 Task: Add Solar Roast Coffee Mountain Water Processed, Decaf, Dark Roast Coffee to the cart.
Action: Mouse moved to (12, 79)
Screenshot: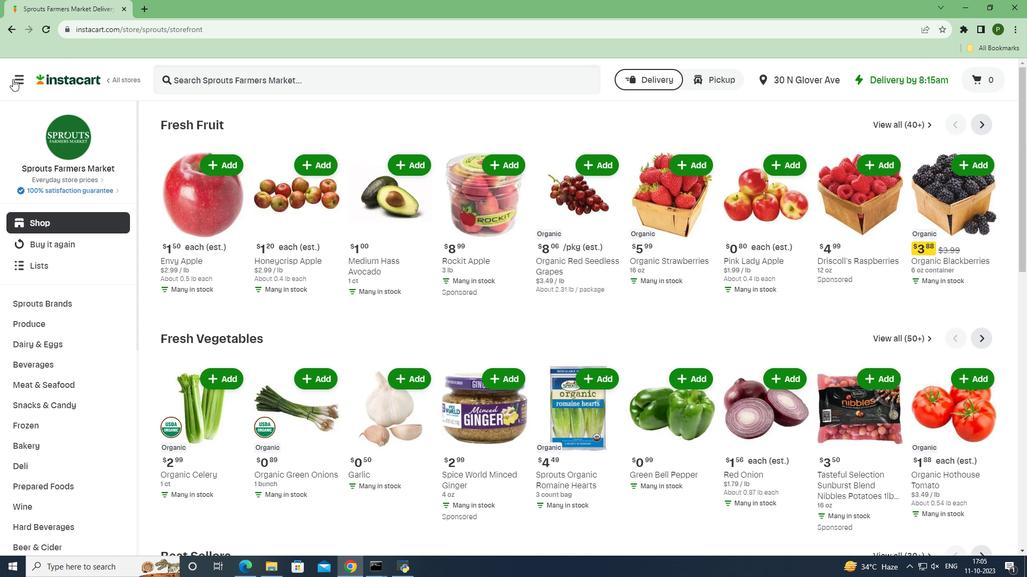 
Action: Mouse pressed left at (12, 79)
Screenshot: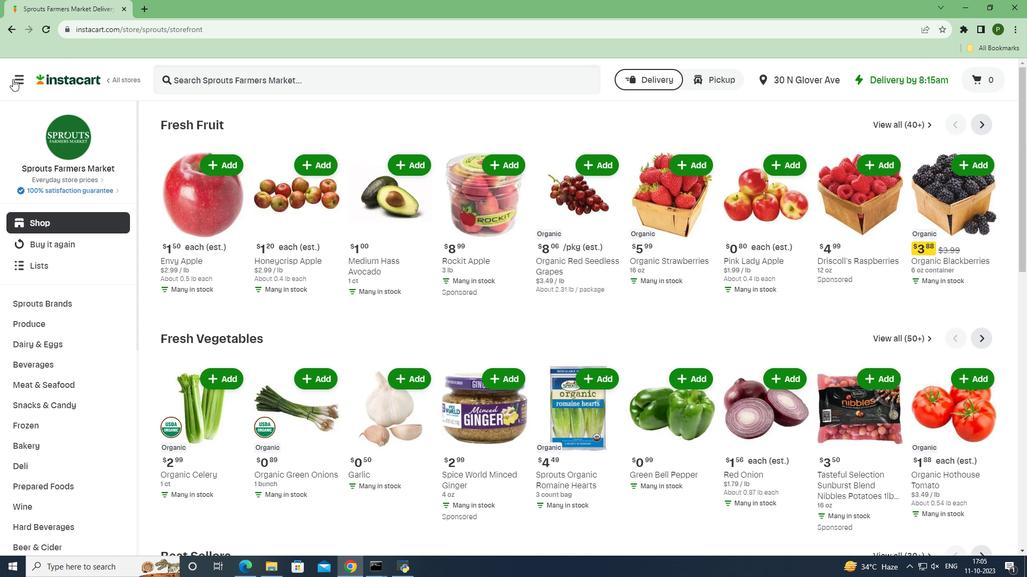 
Action: Mouse moved to (20, 290)
Screenshot: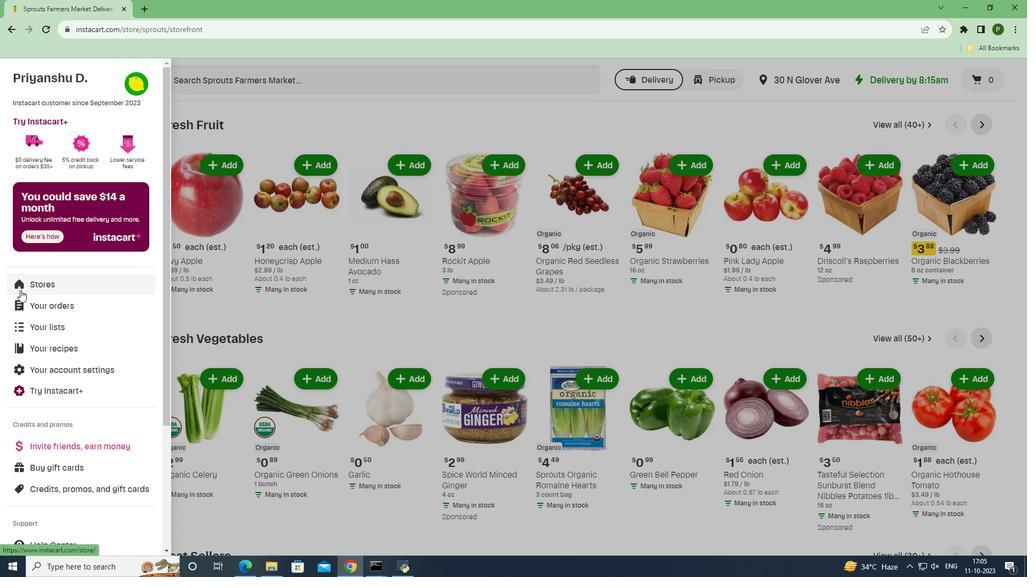 
Action: Mouse pressed left at (20, 290)
Screenshot: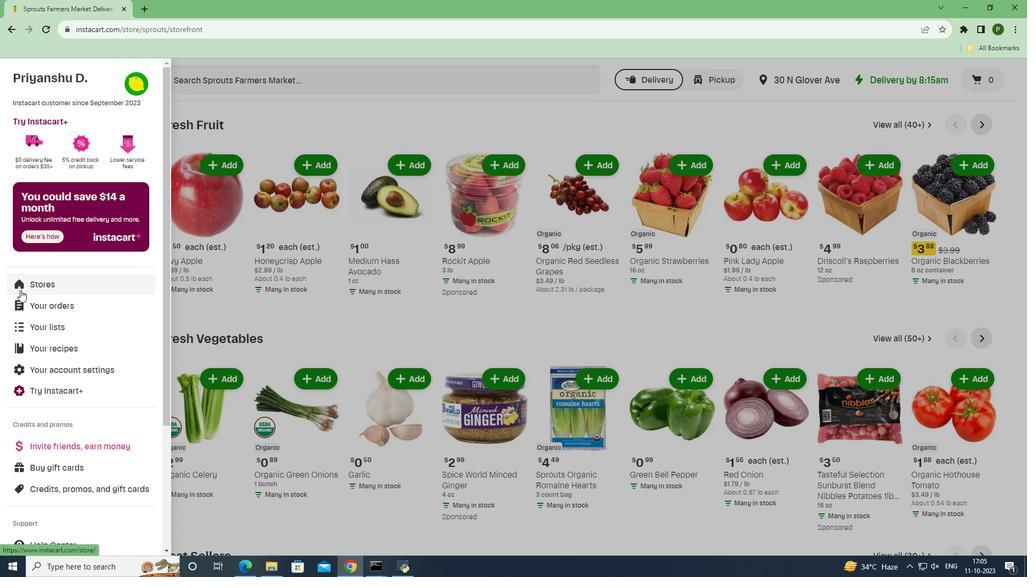 
Action: Mouse moved to (248, 126)
Screenshot: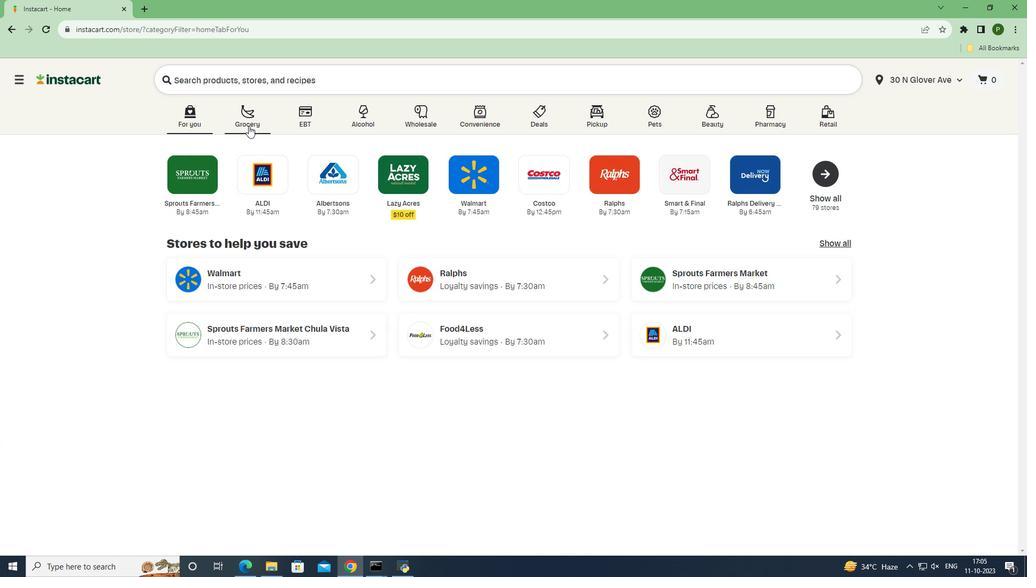 
Action: Mouse pressed left at (248, 126)
Screenshot: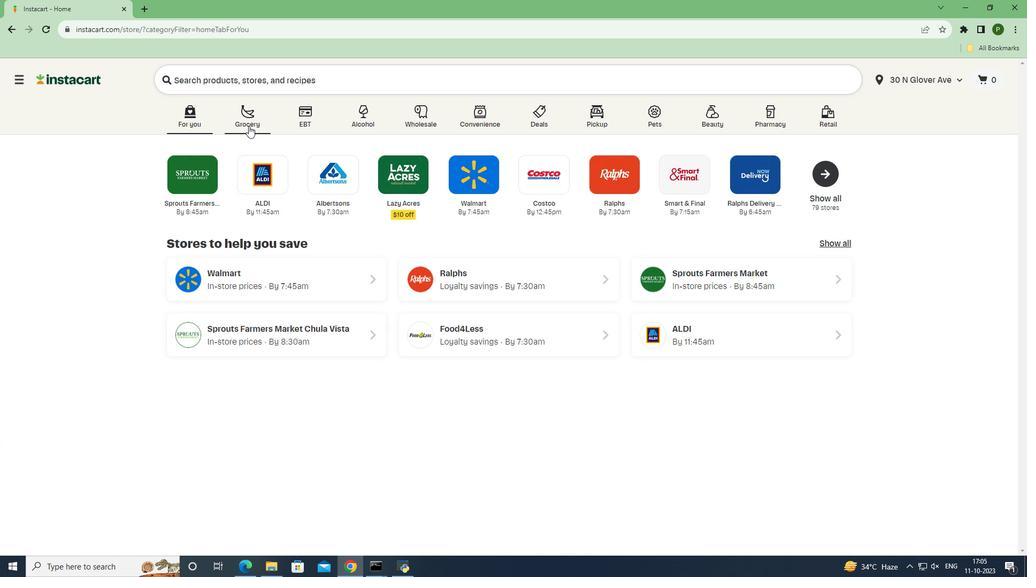 
Action: Mouse moved to (438, 247)
Screenshot: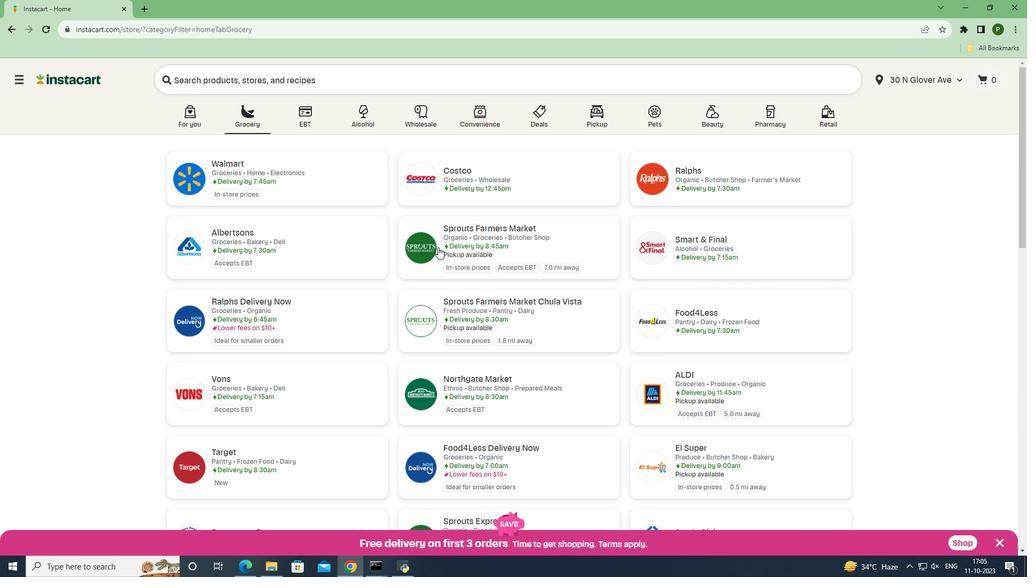 
Action: Mouse pressed left at (438, 247)
Screenshot: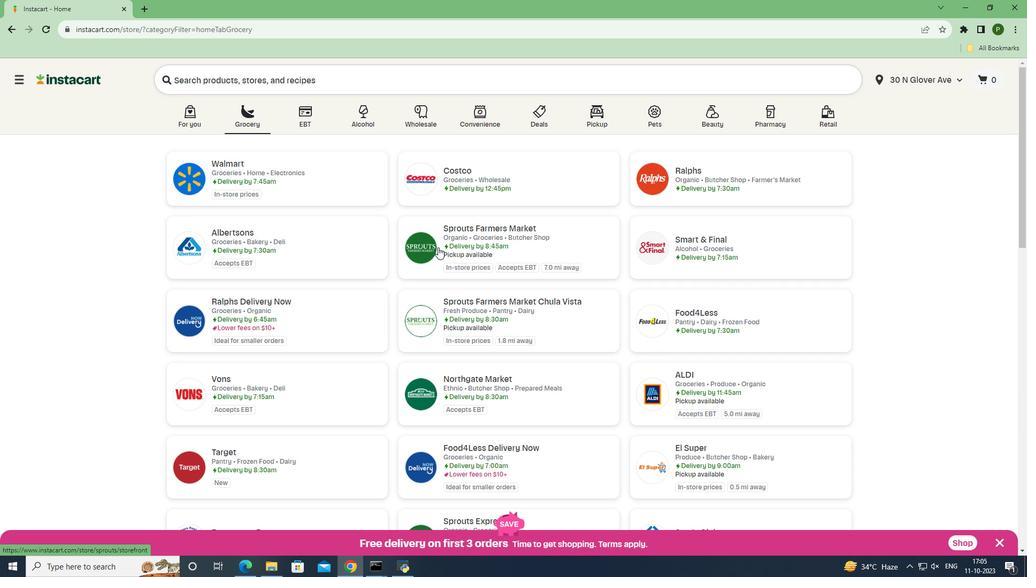 
Action: Mouse moved to (65, 367)
Screenshot: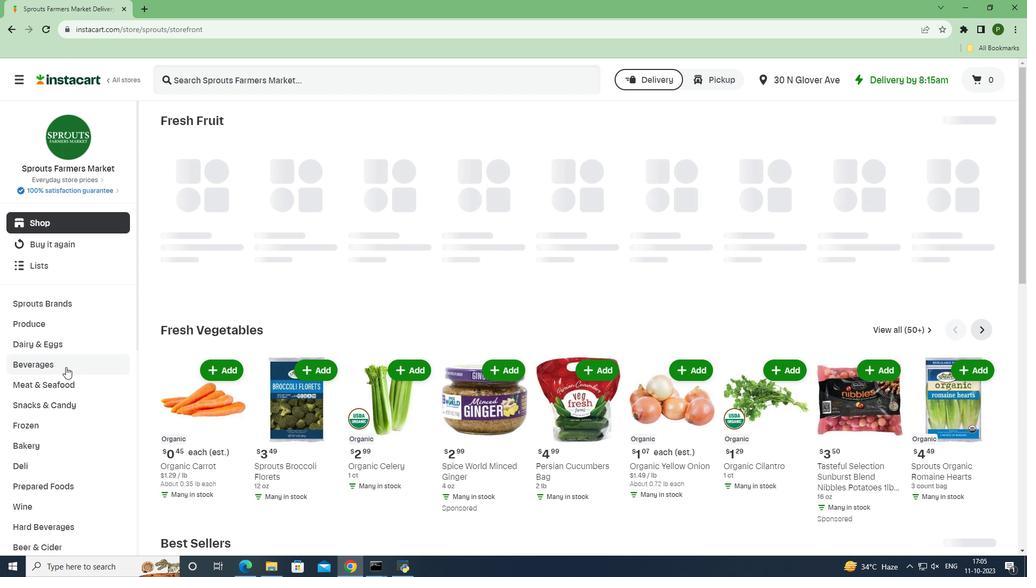 
Action: Mouse pressed left at (65, 367)
Screenshot: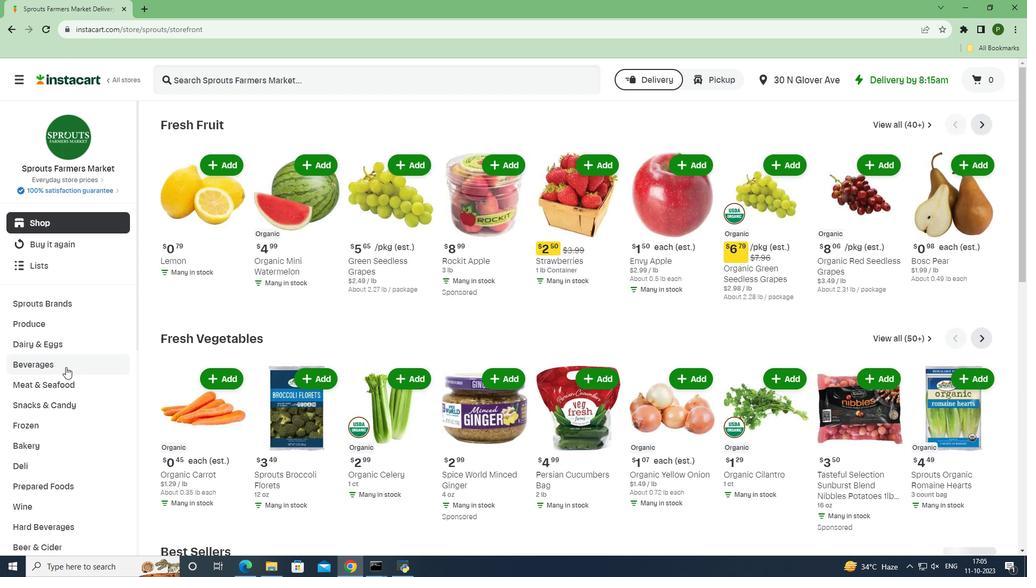 
Action: Mouse moved to (61, 431)
Screenshot: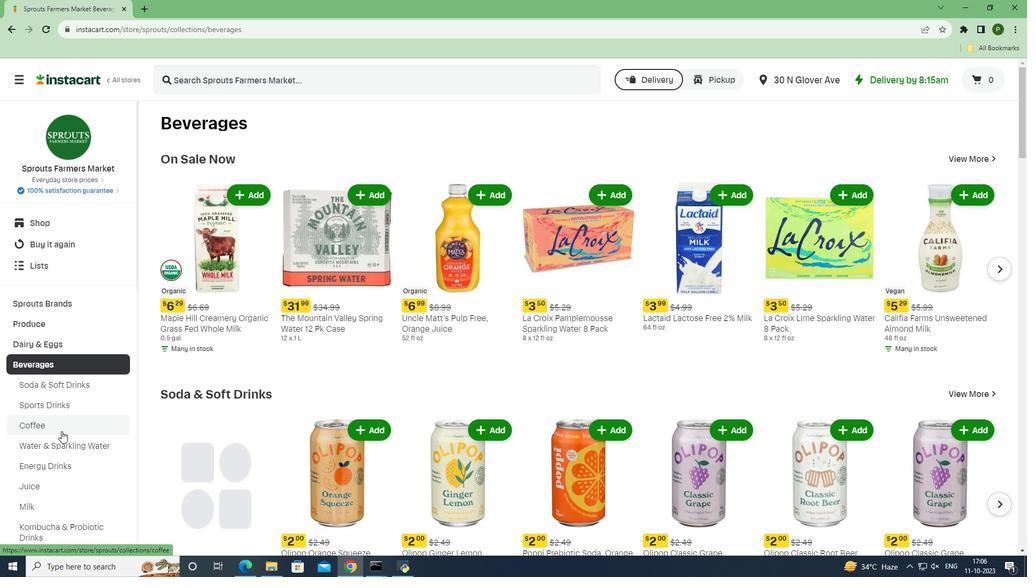 
Action: Mouse pressed left at (61, 431)
Screenshot: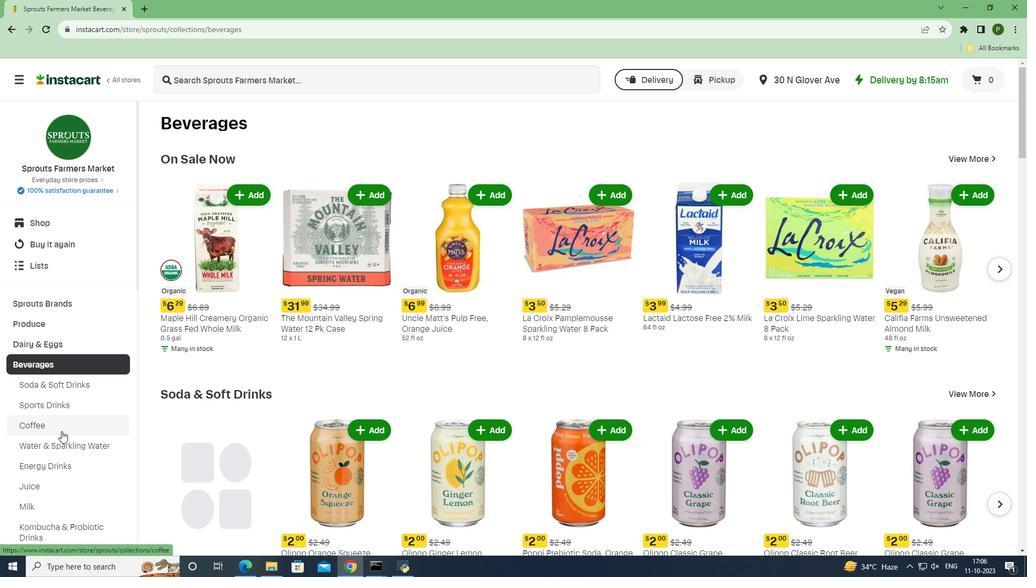 
Action: Mouse moved to (222, 84)
Screenshot: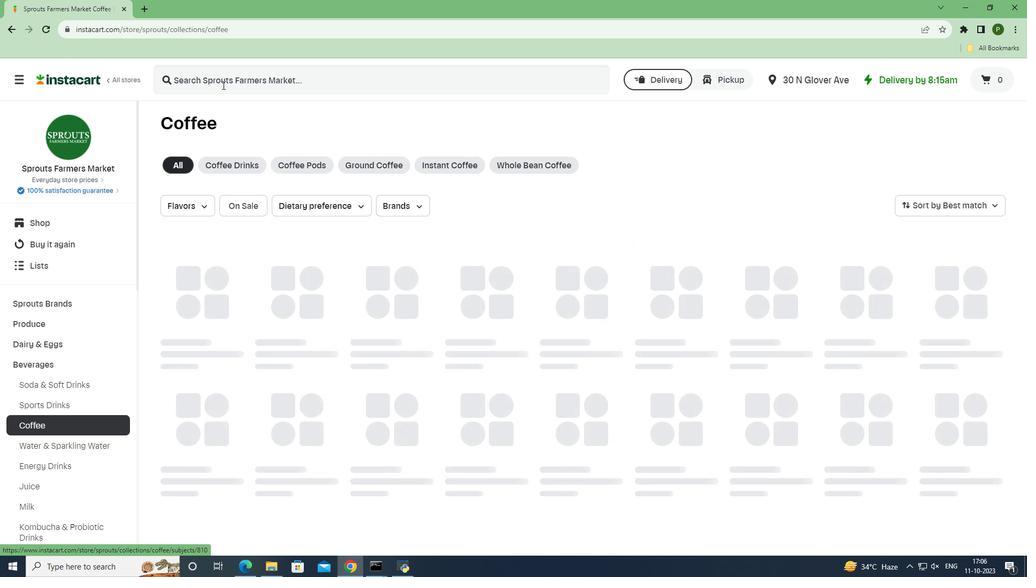
Action: Mouse pressed left at (222, 84)
Screenshot: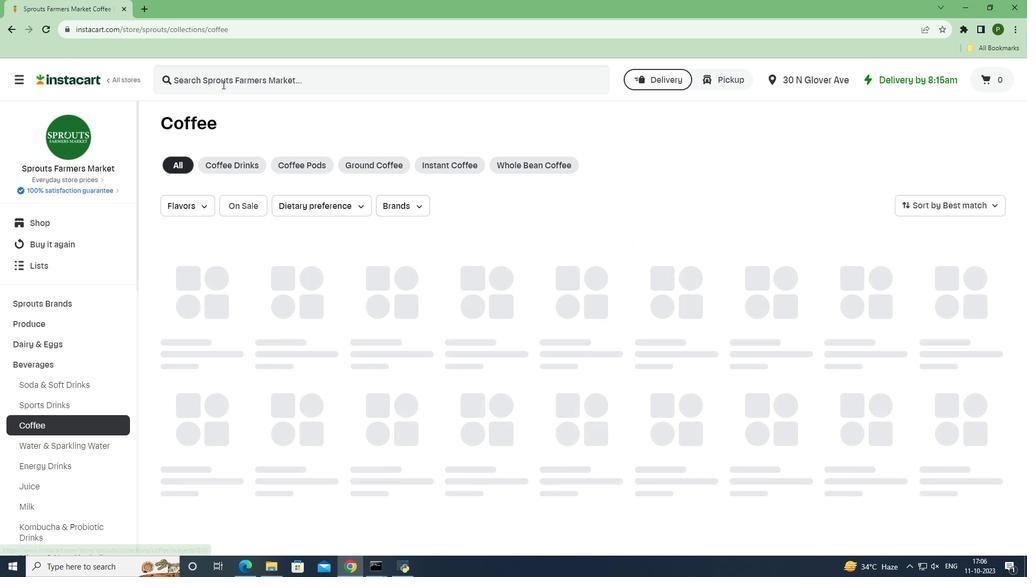 
Action: Key pressed <Key.caps_lock>S<Key.caps_lock>olar<Key.space><Key.caps_lock>R<Key.caps_lock>oast<Key.space><Key.caps_lock>C<Key.caps_lock>offee<Key.space><Key.caps_lock>M<Key.caps_lock>ountain<Key.space><Key.caps_lock>W<Key.caps_lock>ater<Key.space><Key.caps_lock>P<Key.caps_lock>rocessed<Key.space>,<Key.space><Key.caps_lock>D<Key.caps_lock>ecaf,<Key.space><Key.caps_lock>D<Key.caps_lock>ark<Key.space><Key.caps_lock>R<Key.caps_lock>oast<Key.space><Key.caps_lock>C<Key.caps_lock>offee<Key.enter>
Screenshot: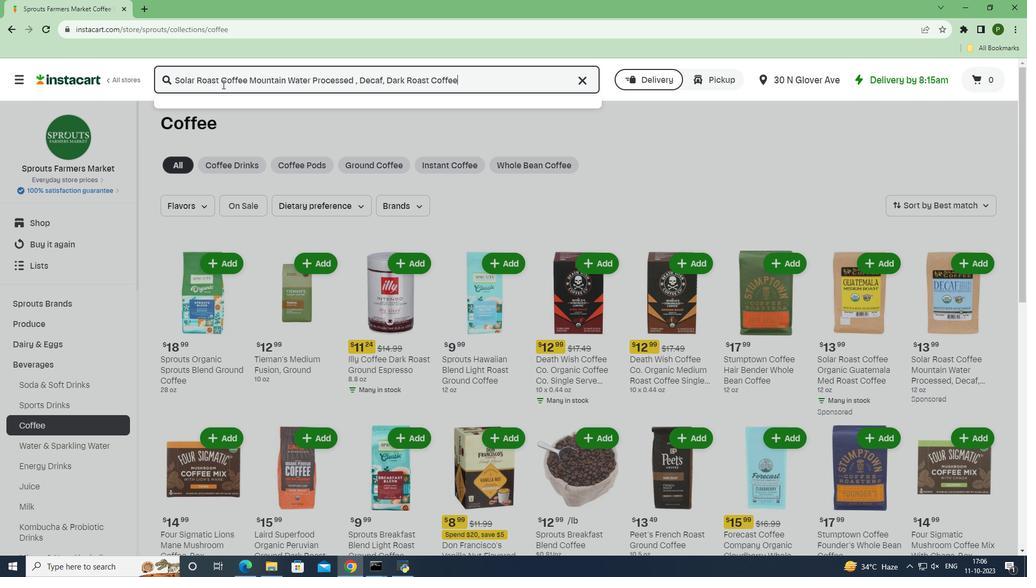 
Action: Mouse moved to (294, 197)
Screenshot: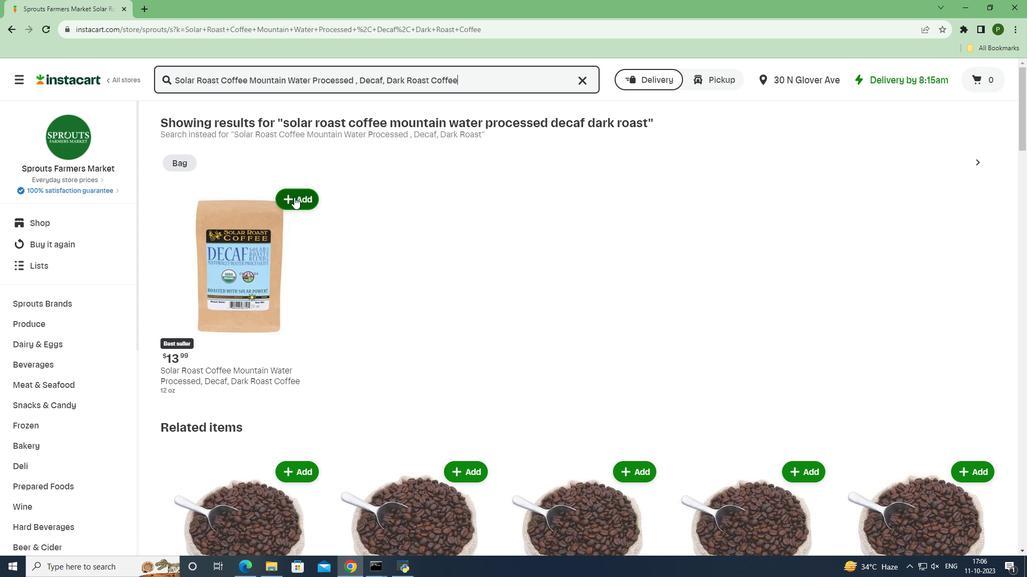 
Action: Mouse pressed left at (294, 197)
Screenshot: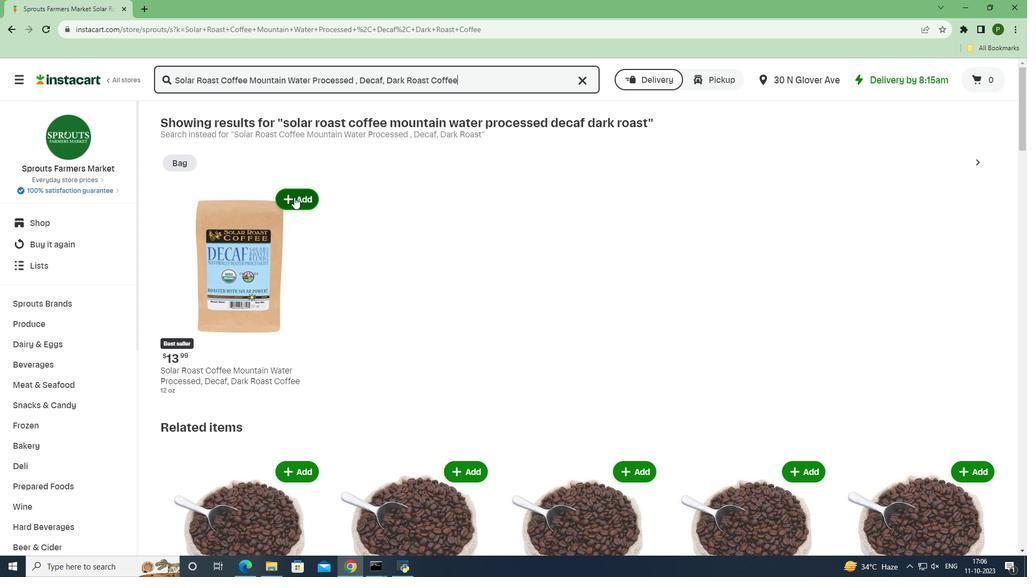 
Action: Mouse moved to (343, 261)
Screenshot: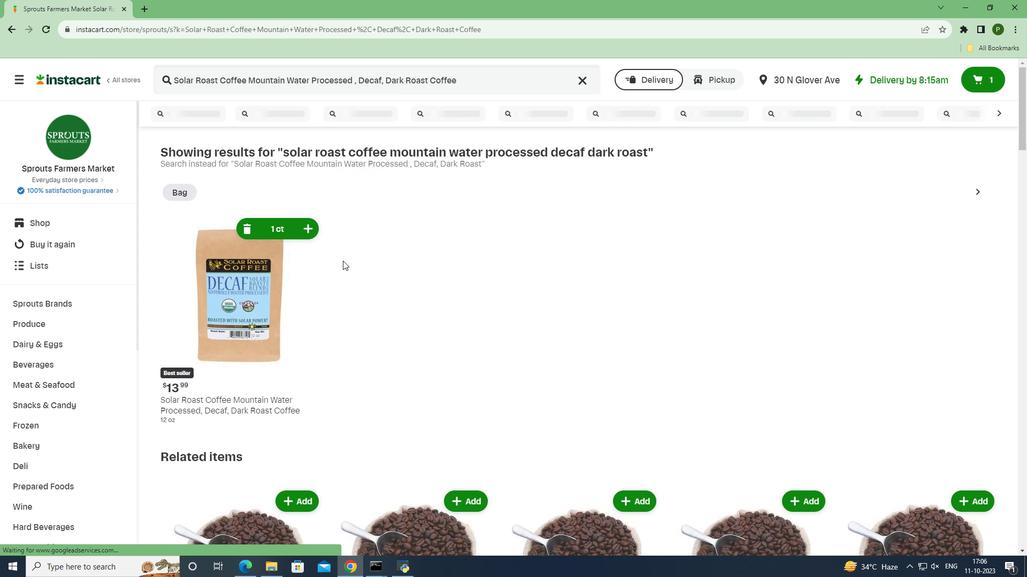 
